 Task: Filter industry by Staffing and Recruiting.
Action: Mouse moved to (408, 81)
Screenshot: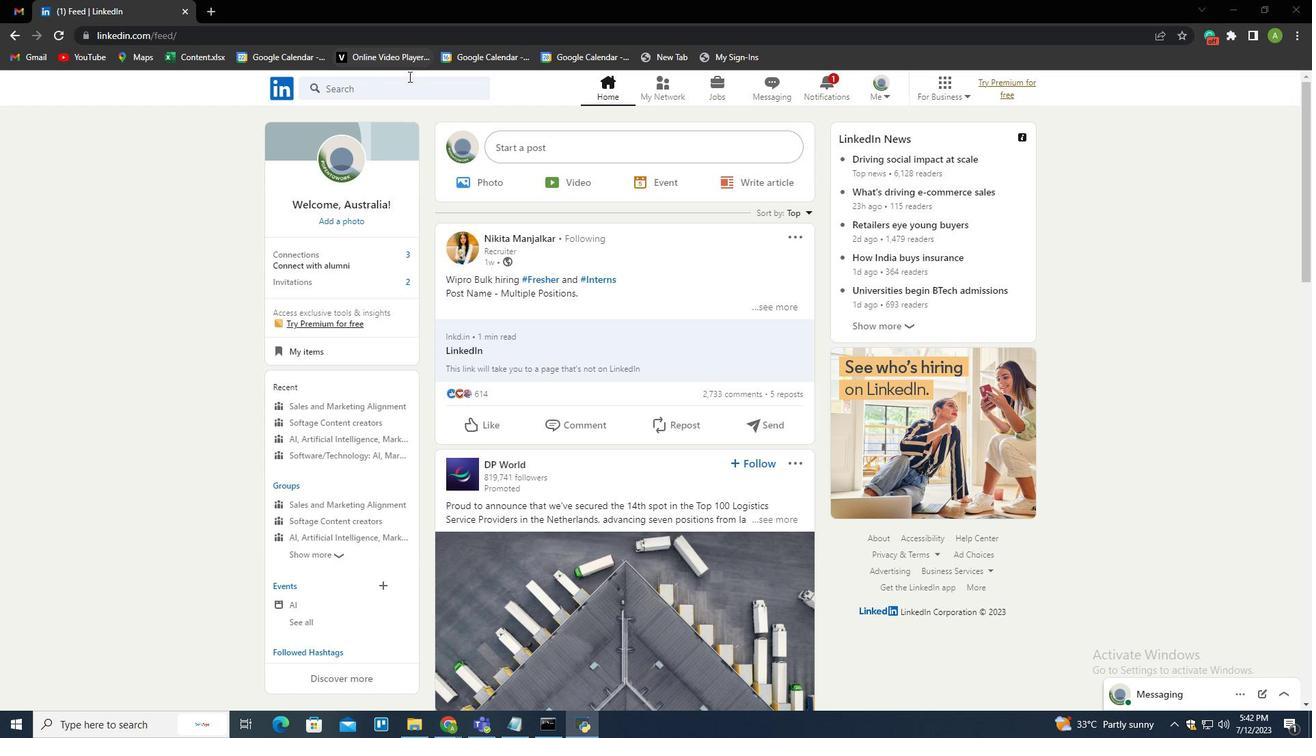 
Action: Mouse pressed left at (408, 81)
Screenshot: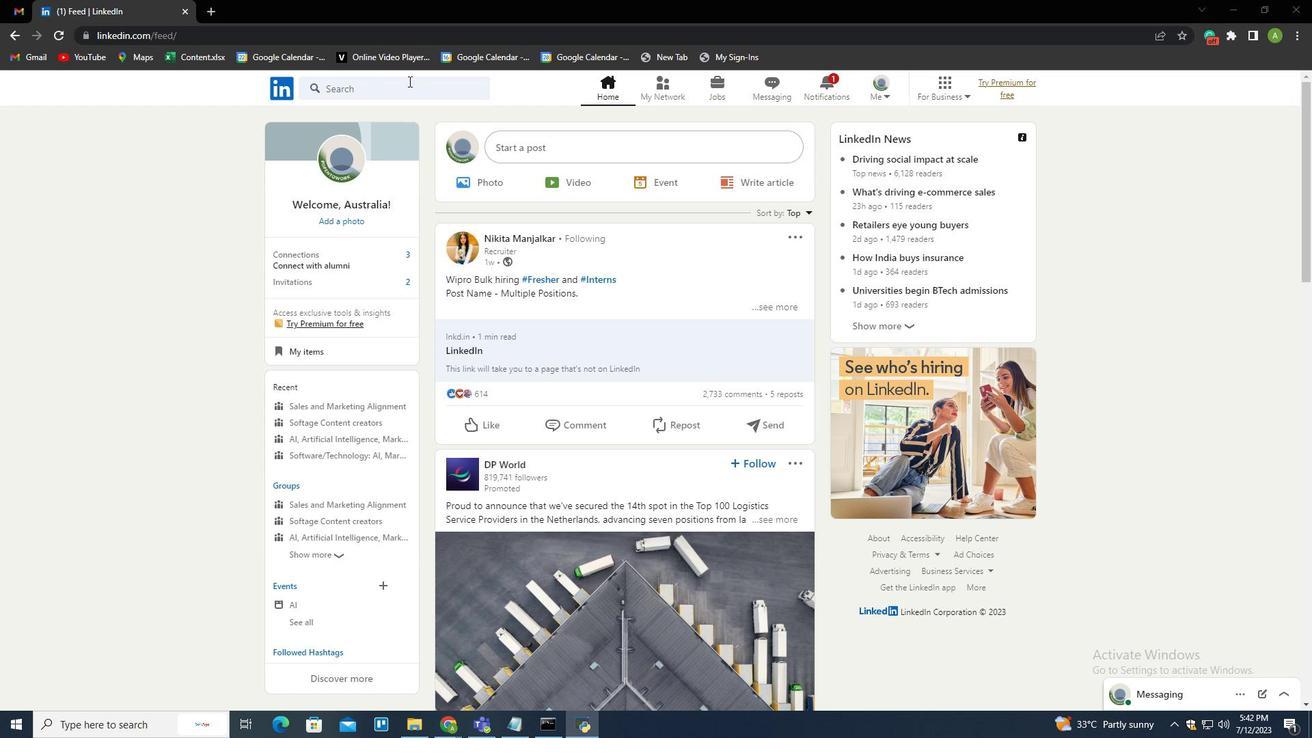 
Action: Mouse moved to (356, 211)
Screenshot: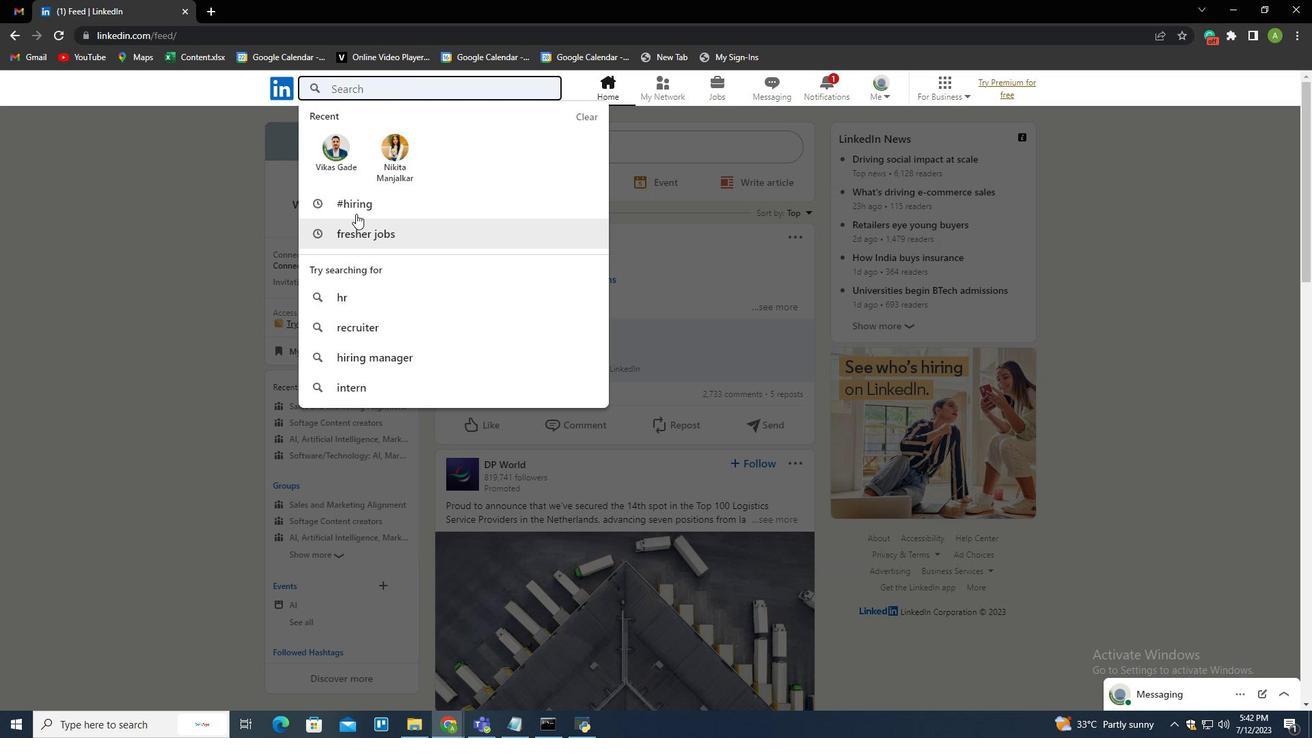
Action: Mouse pressed left at (356, 211)
Screenshot: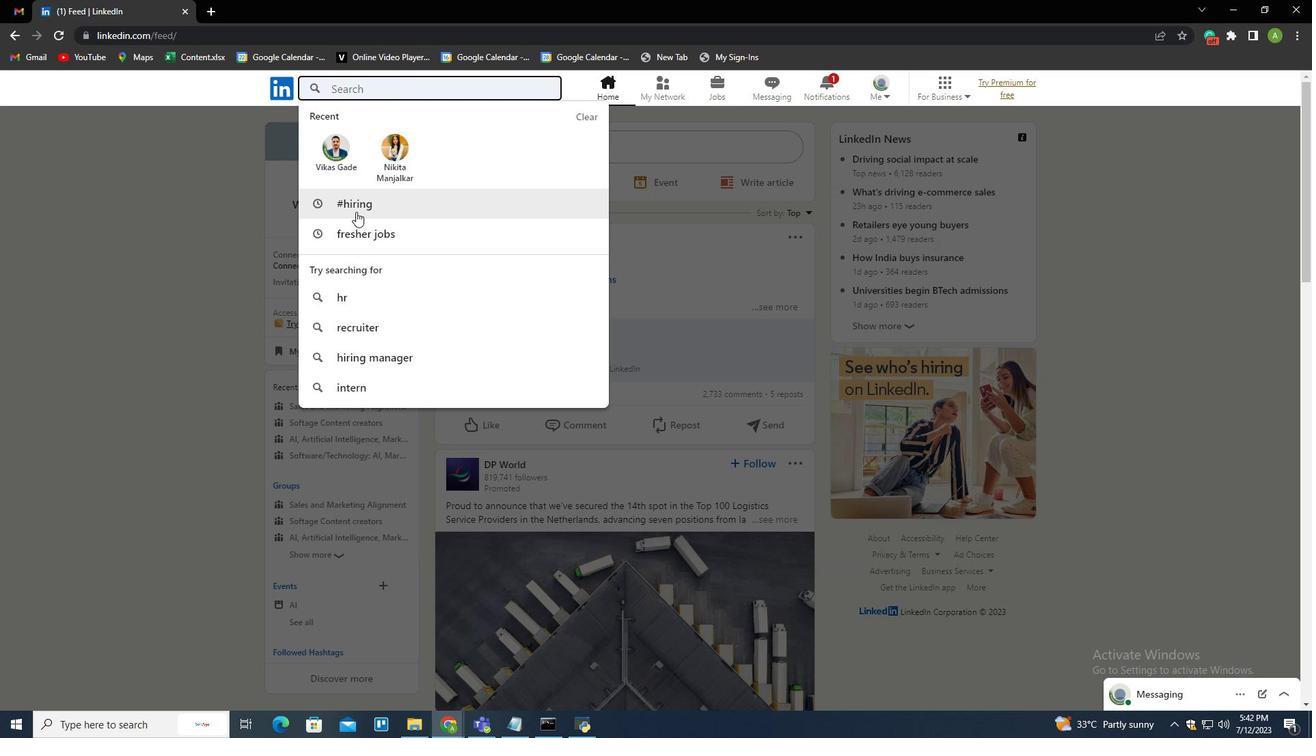 
Action: Mouse moved to (394, 131)
Screenshot: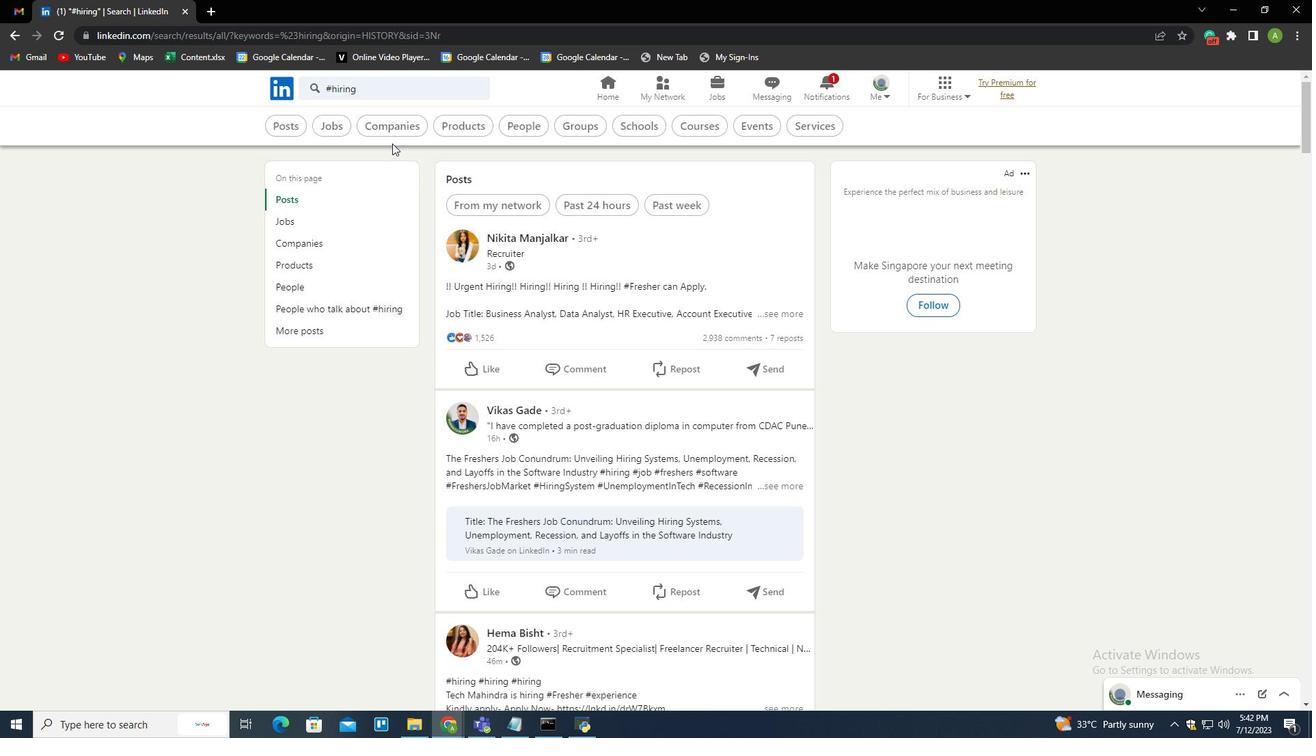 
Action: Mouse pressed left at (394, 131)
Screenshot: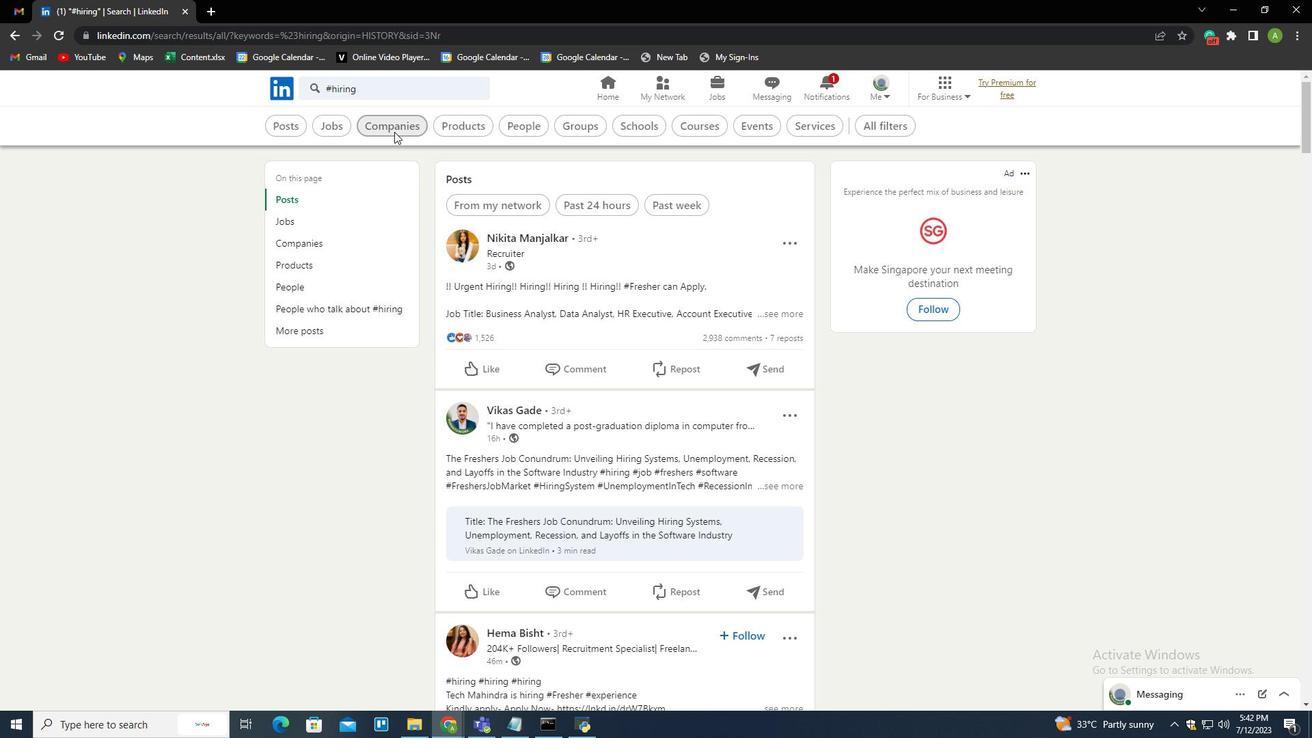 
Action: Mouse moved to (503, 125)
Screenshot: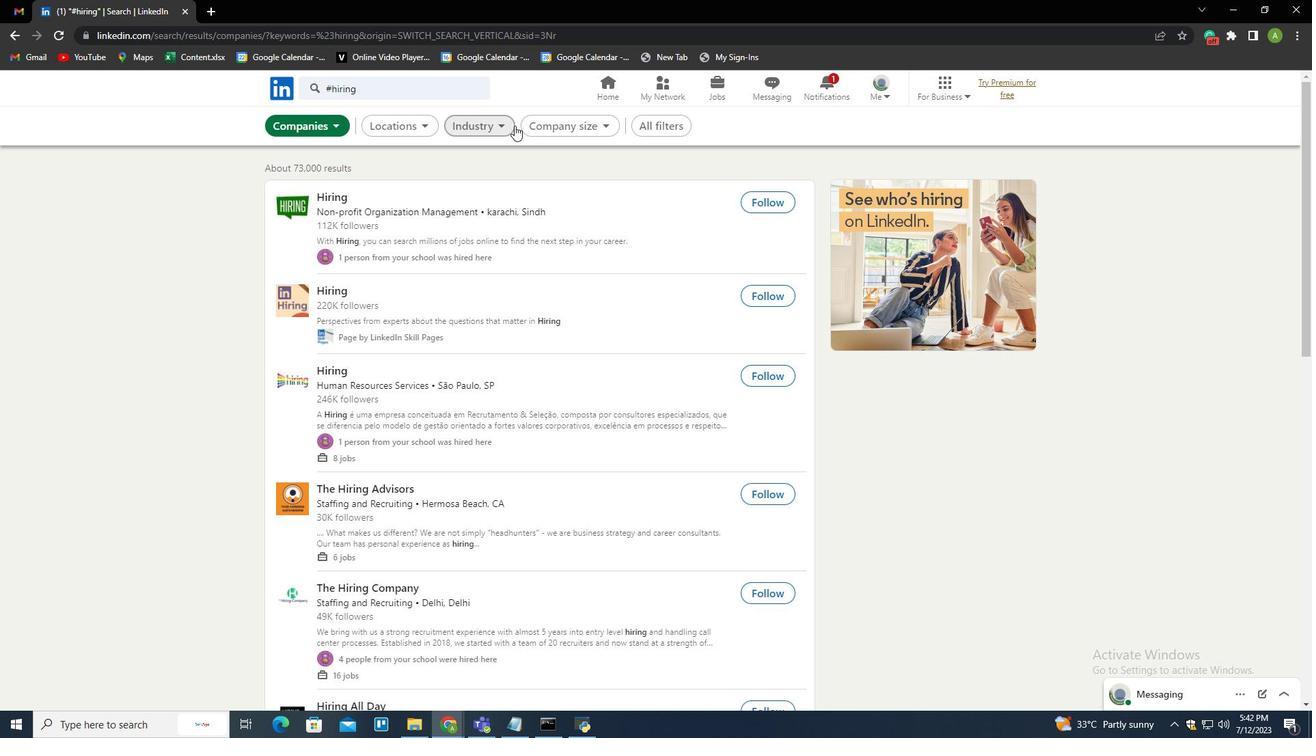 
Action: Mouse pressed left at (503, 125)
Screenshot: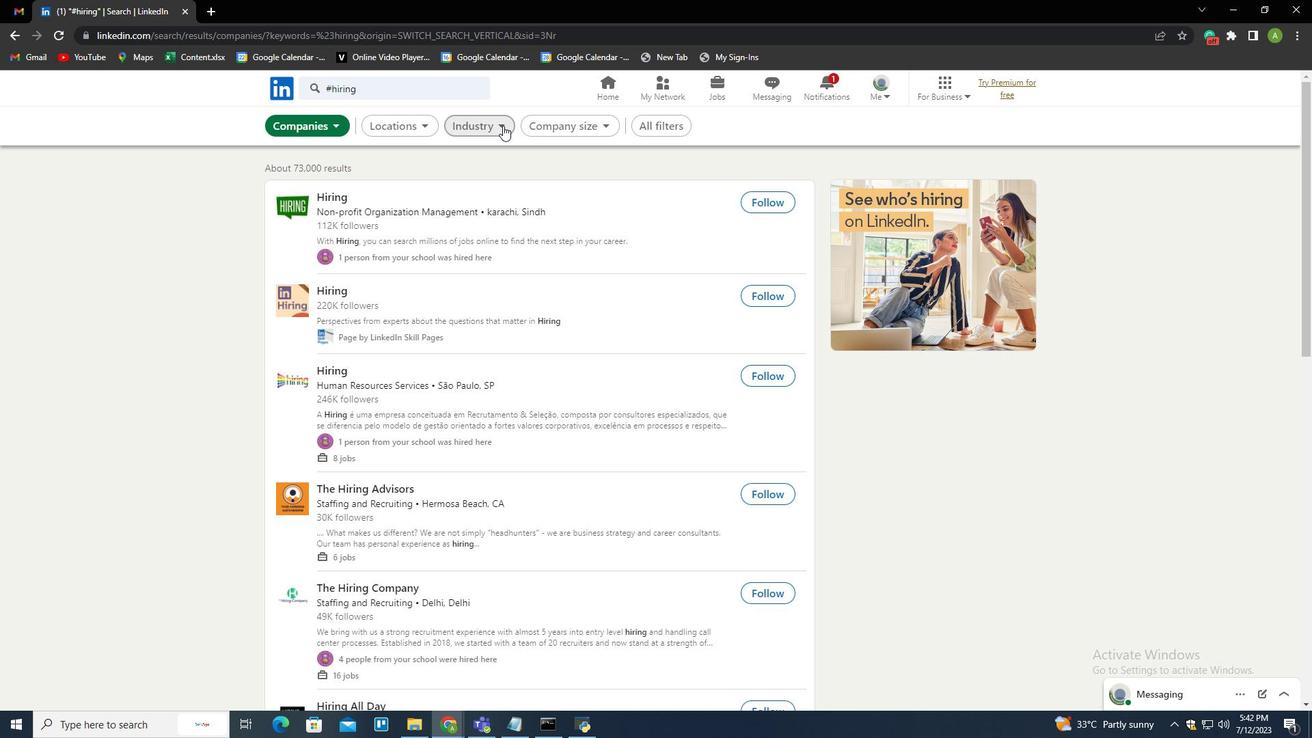 
Action: Mouse moved to (389, 226)
Screenshot: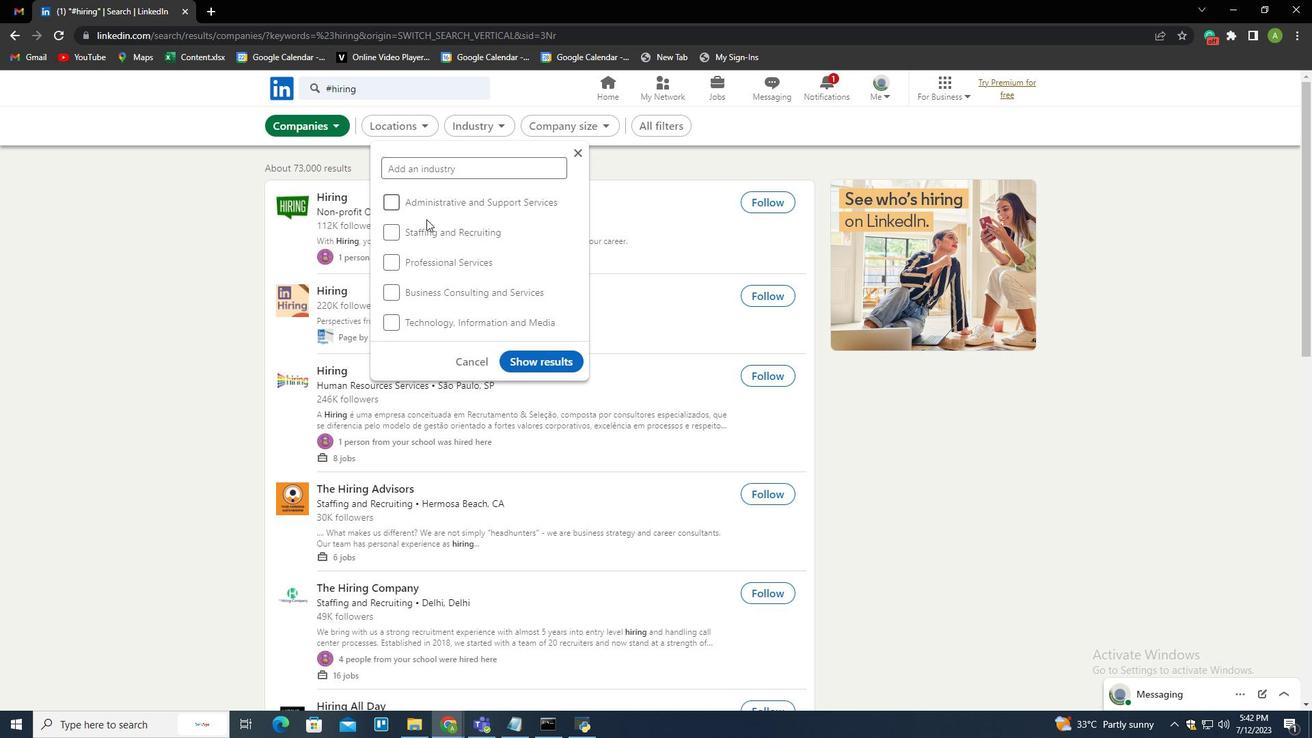 
Action: Mouse pressed left at (389, 226)
Screenshot: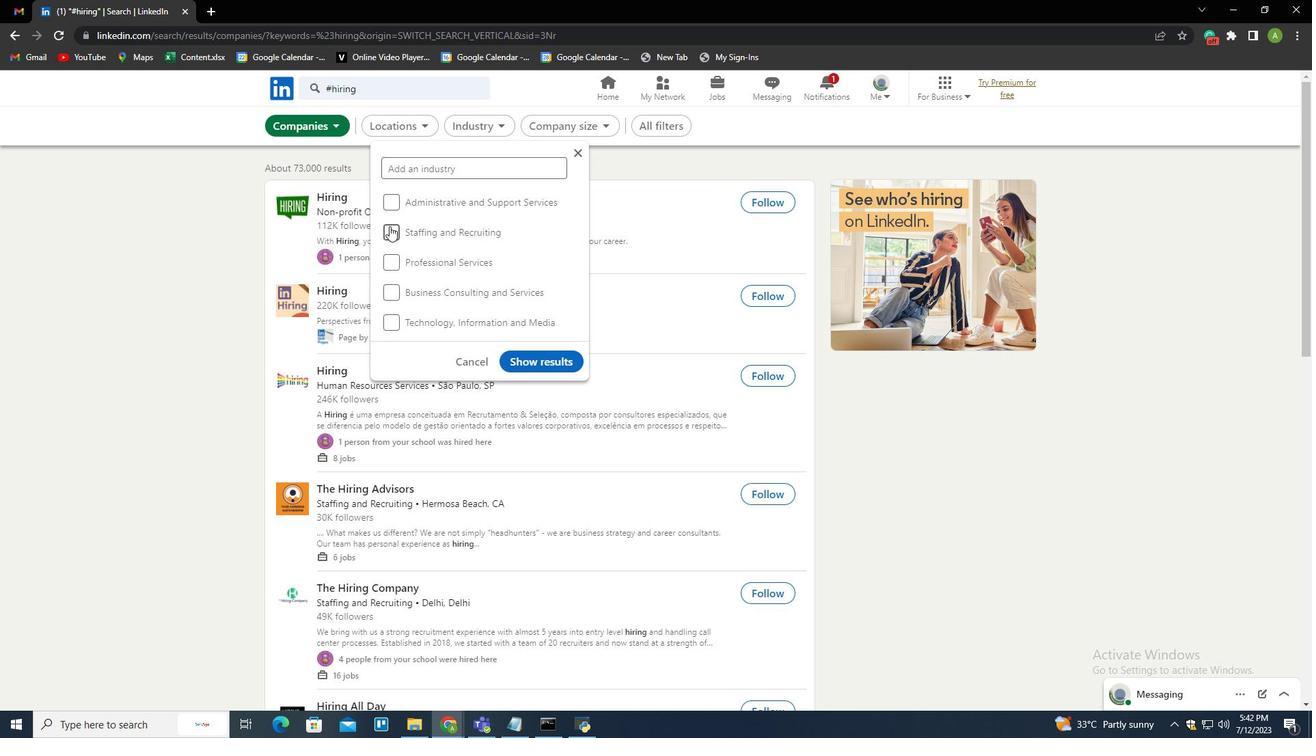 
Action: Mouse moved to (526, 363)
Screenshot: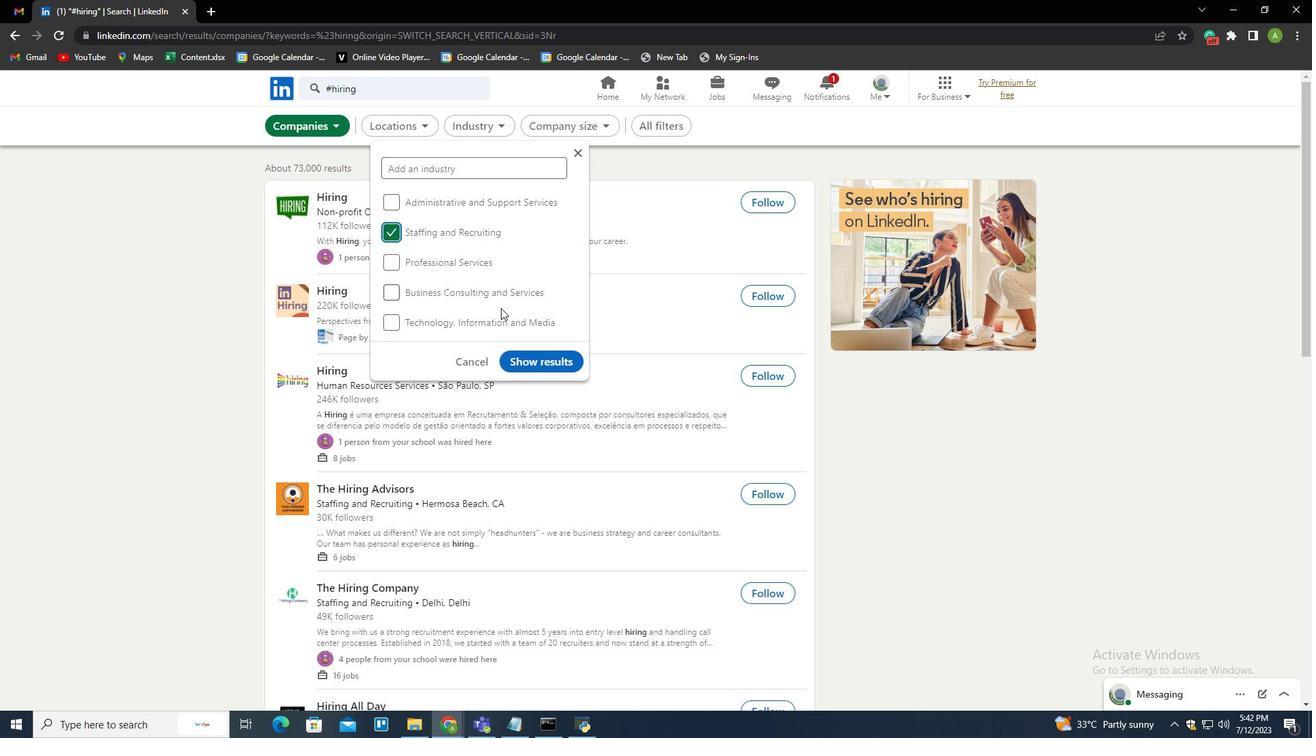 
Action: Mouse pressed left at (526, 363)
Screenshot: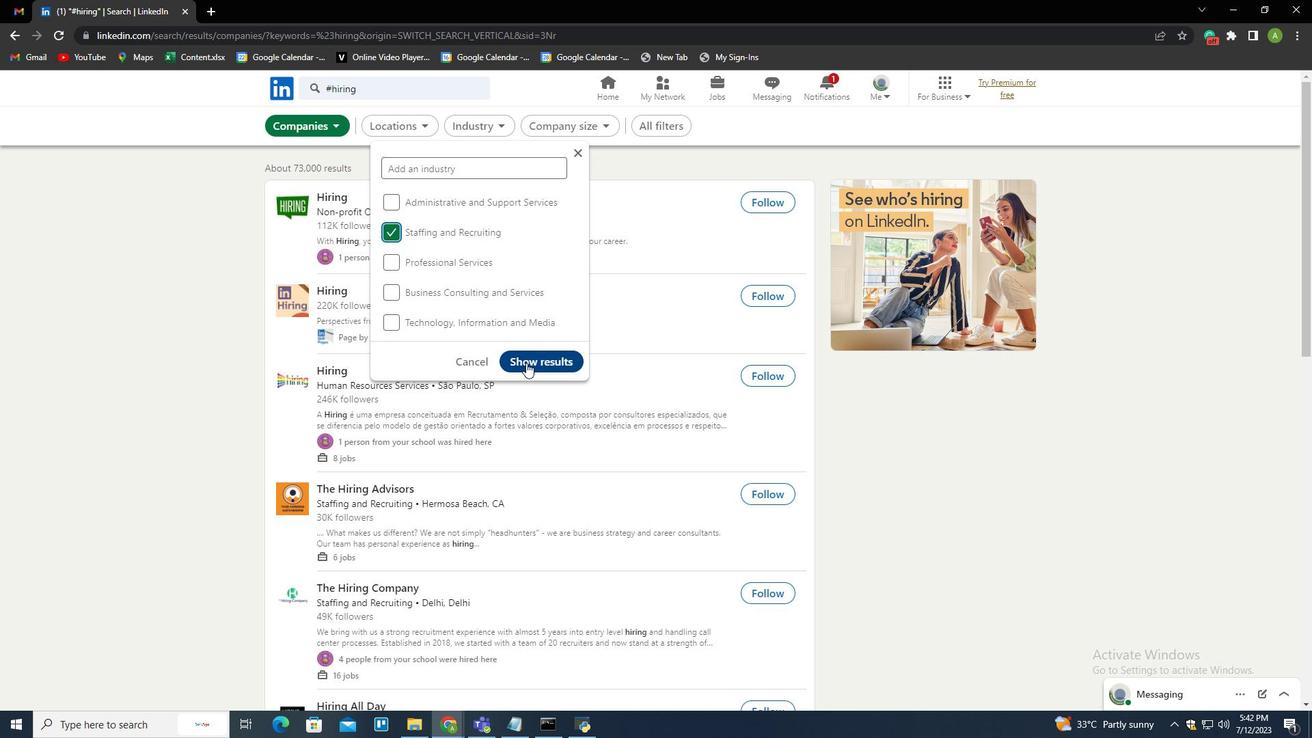 
Action: Mouse moved to (527, 363)
Screenshot: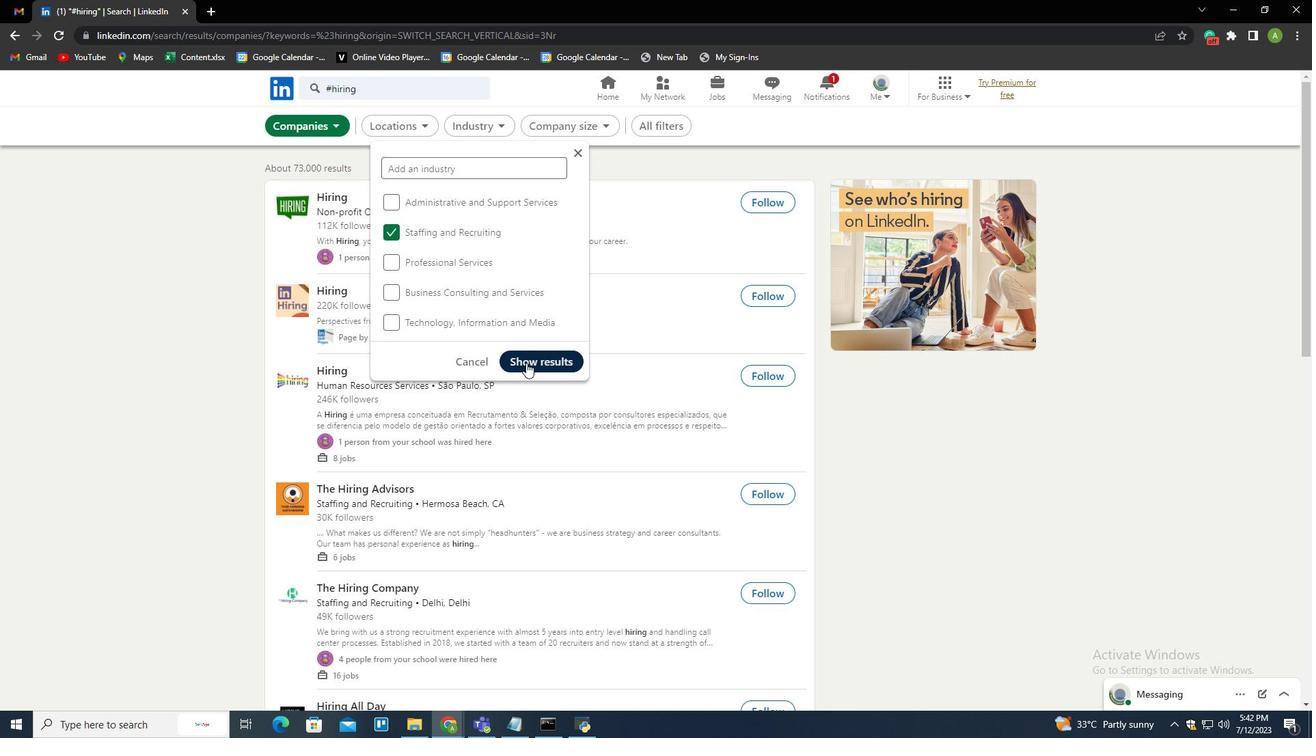 
